 Task: Create New Customer with Customer Name: Tractor Supply Co, Billing Address Line1: 3633 Walton Street, Billing Address Line2:  Salt Lake City, Billing Address Line3:  Utah 84104
Action: Mouse moved to (175, 31)
Screenshot: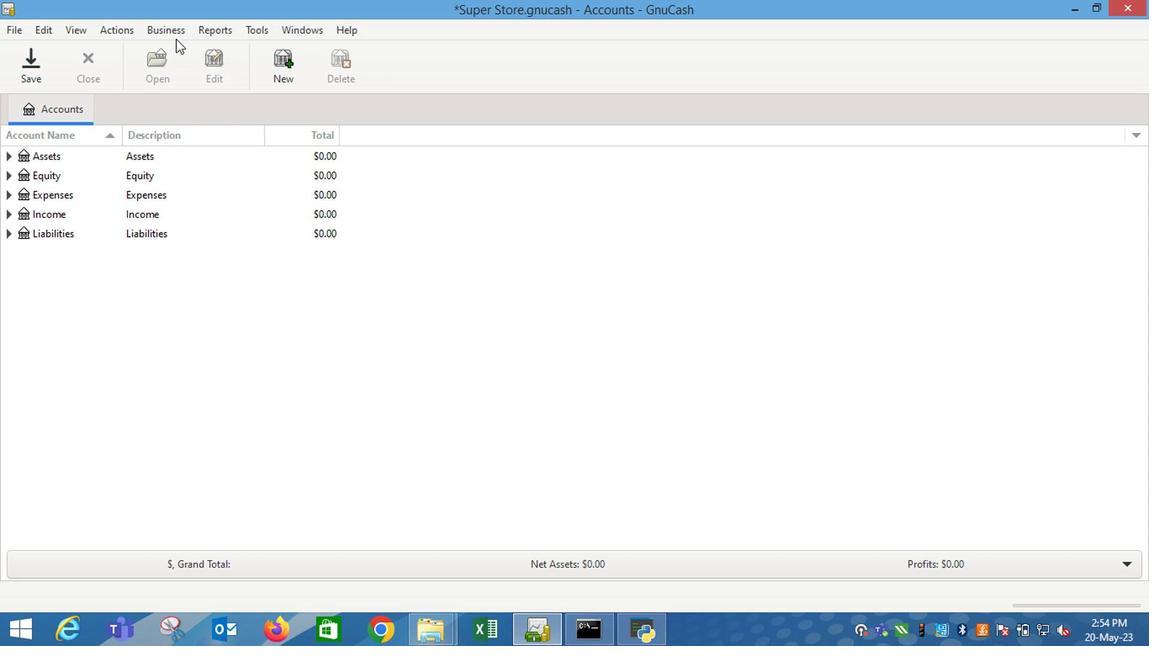 
Action: Mouse pressed left at (175, 31)
Screenshot: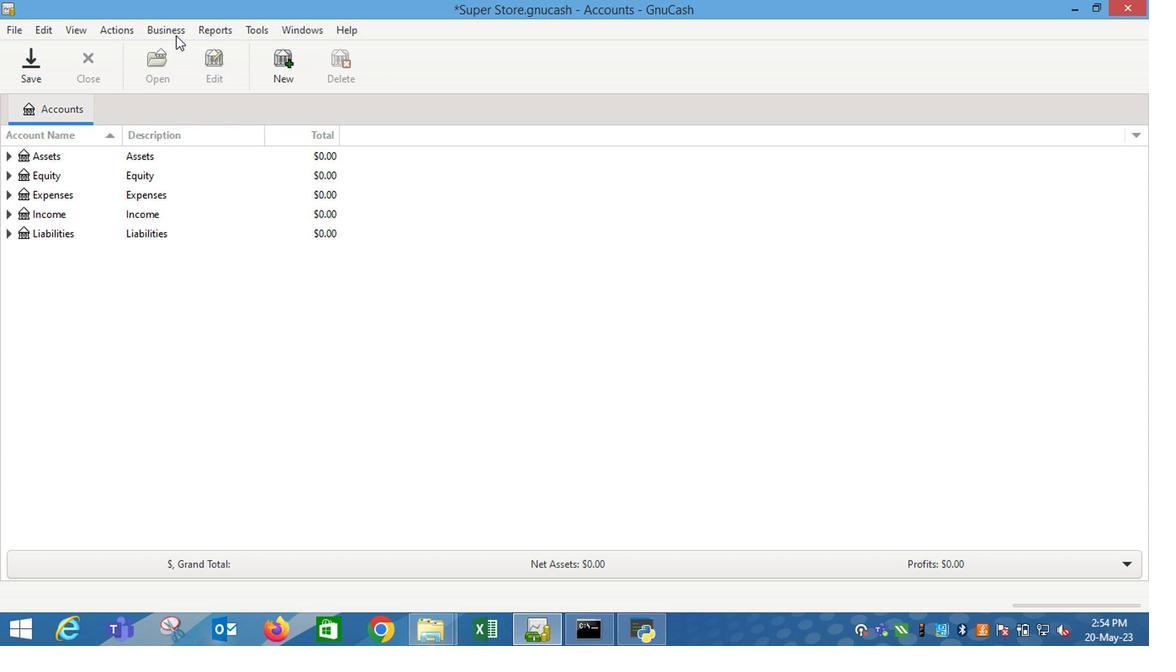 
Action: Mouse moved to (427, 80)
Screenshot: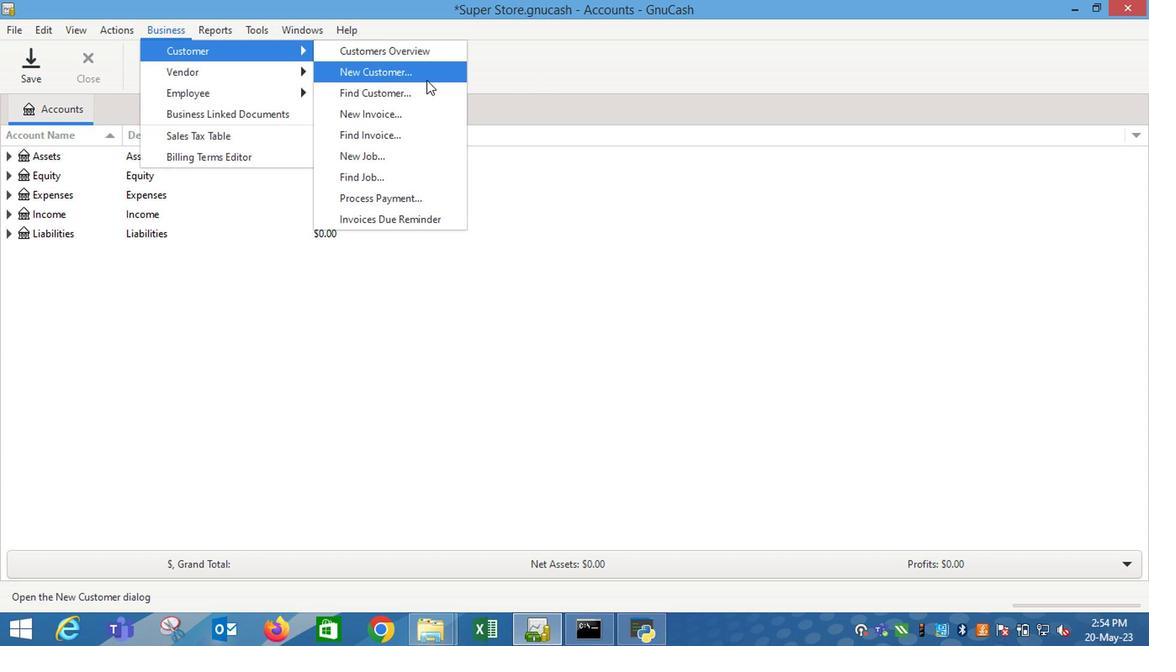 
Action: Mouse pressed left at (427, 80)
Screenshot: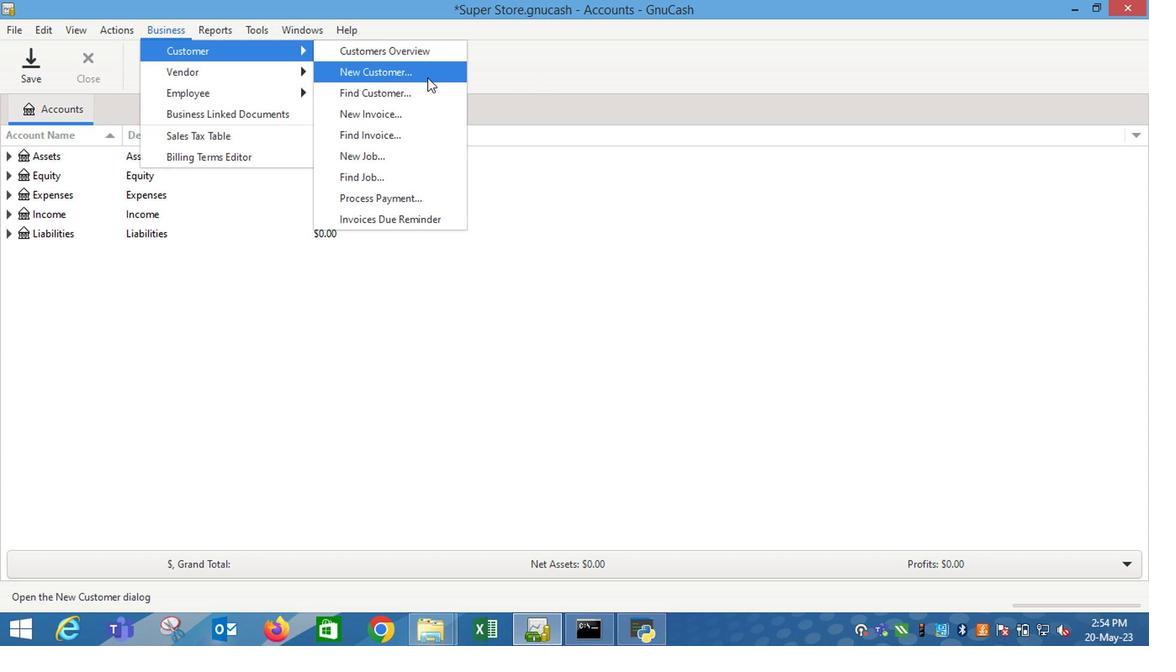 
Action: Key pressed <Key.shift_r>Tractor<Key.space><Key.shift_r>Supply<Key.space><Key.shift_r>Co<Key.tab><Key.tab><Key.tab>3633<Key.space><Key.shift_r>Walton<Key.space><Key.shift_r>Street<Key.tab><Key.shift_r>Salt<Key.space><Key.shift_r>La<Key.right><Key.tab><Key.shift_r>U<Key.right>
Screenshot: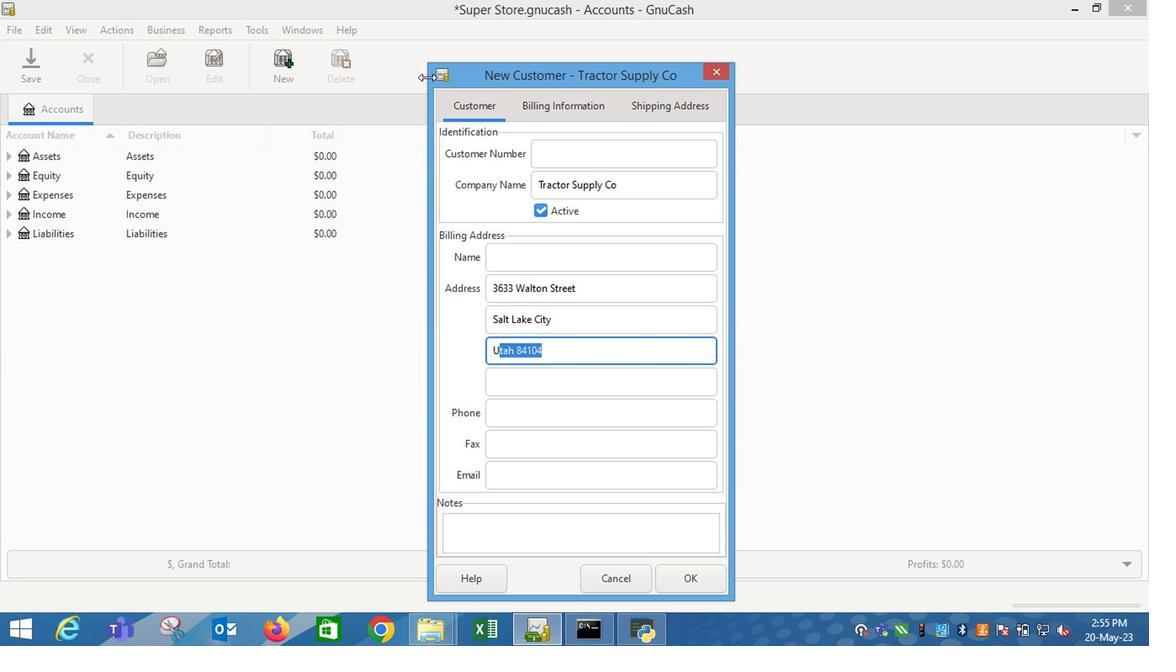 
Action: Mouse moved to (677, 581)
Screenshot: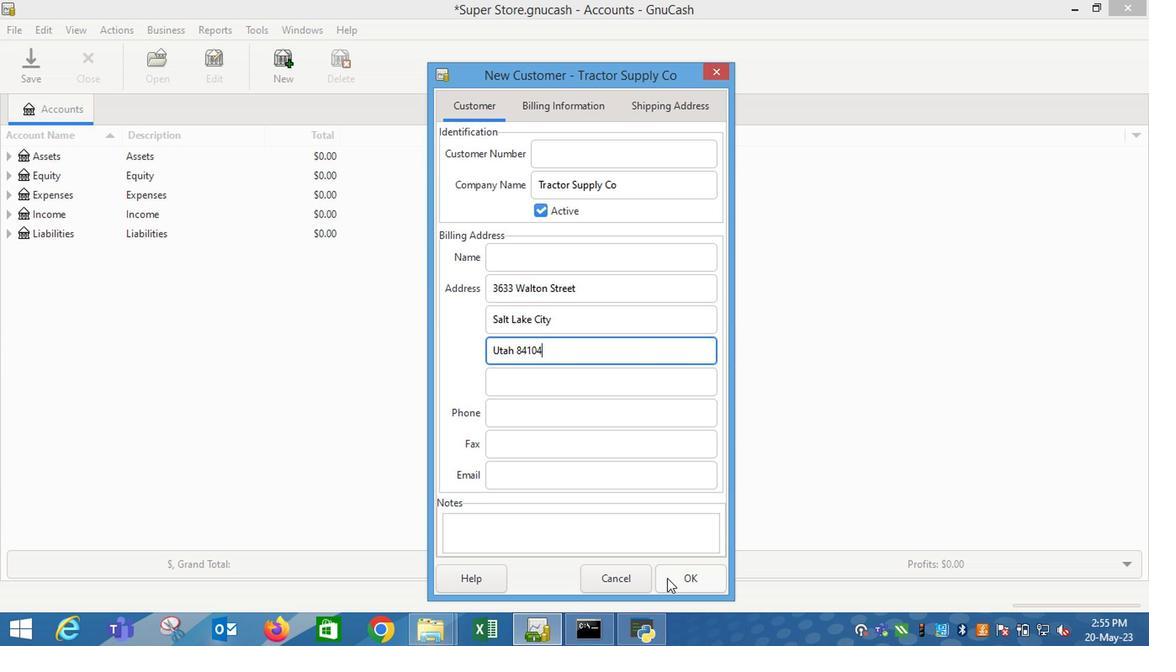 
Action: Mouse pressed left at (677, 581)
Screenshot: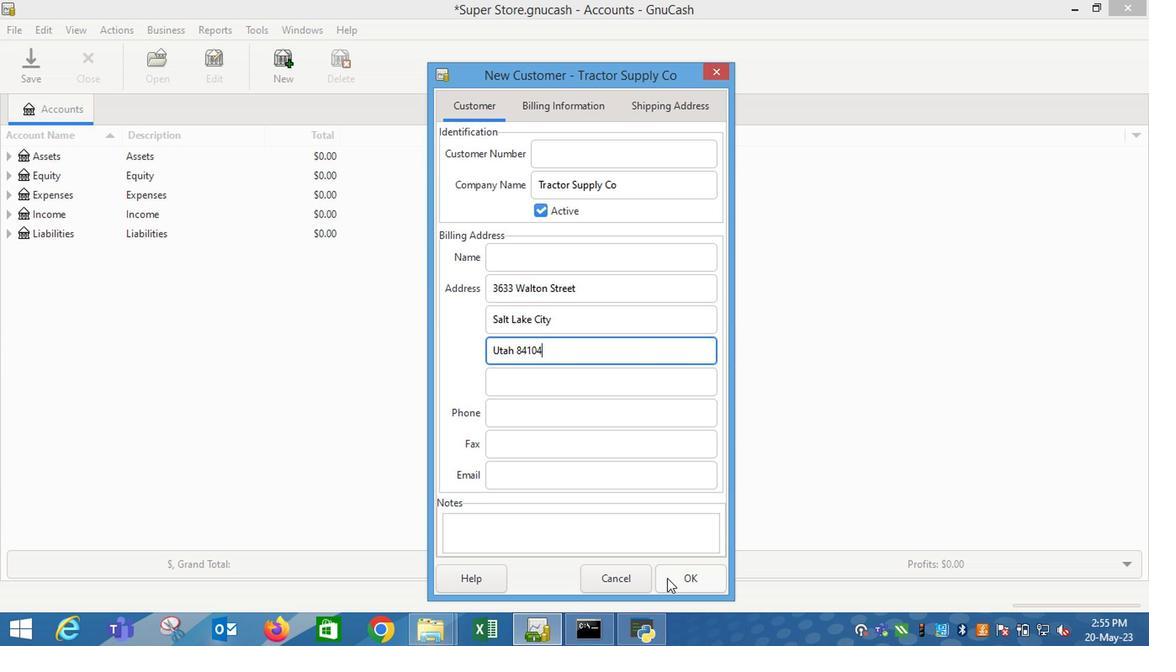 
Action: Mouse moved to (572, 513)
Screenshot: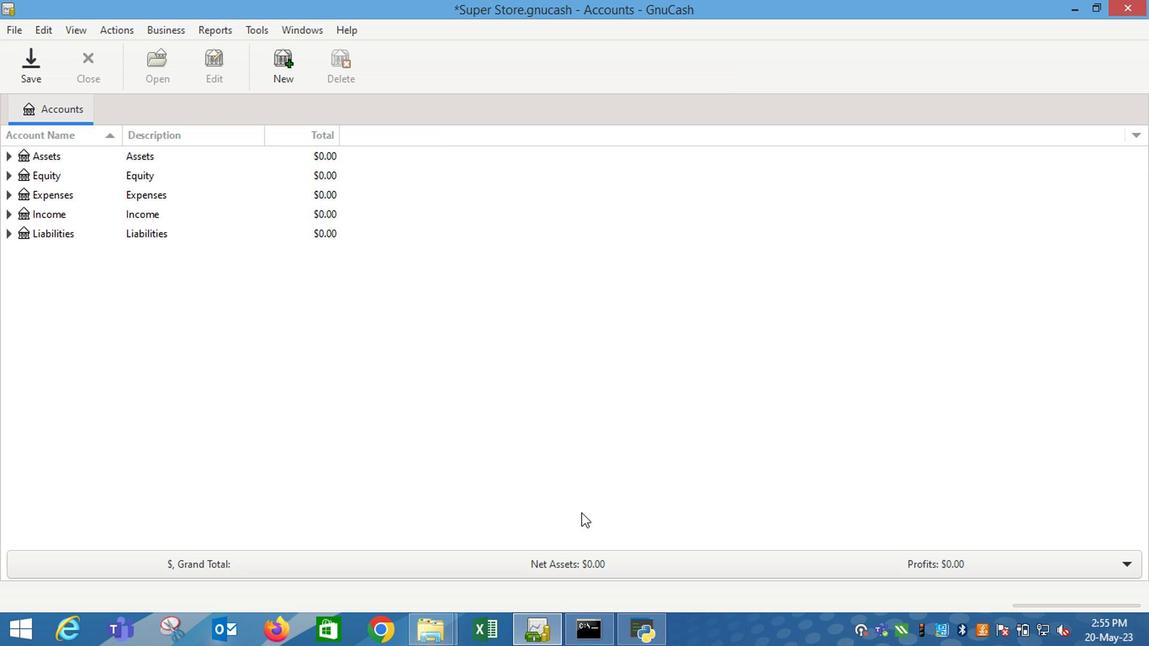 
